 Task: Add a column "Latest update by requester".
Action: Mouse moved to (275, 254)
Screenshot: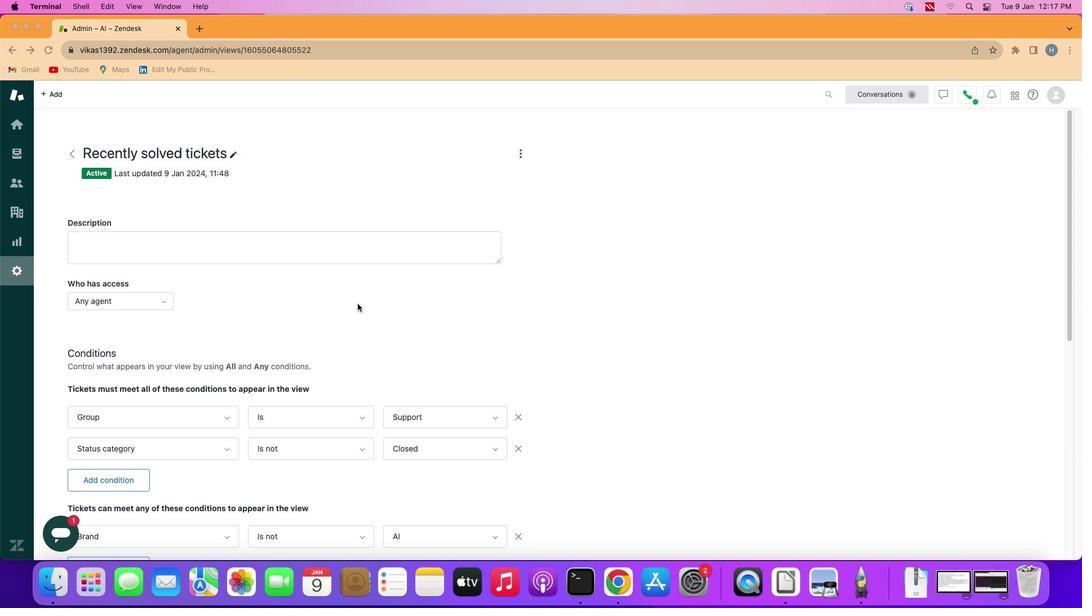 
Action: Mouse scrolled (275, 254) with delta (-52, -52)
Screenshot: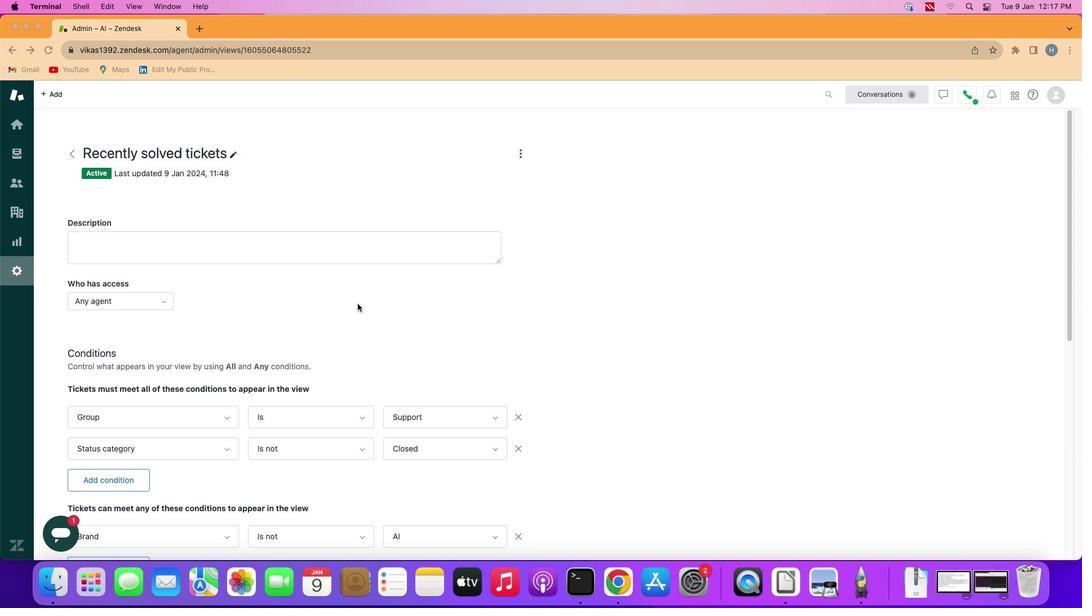 
Action: Mouse moved to (275, 254)
Screenshot: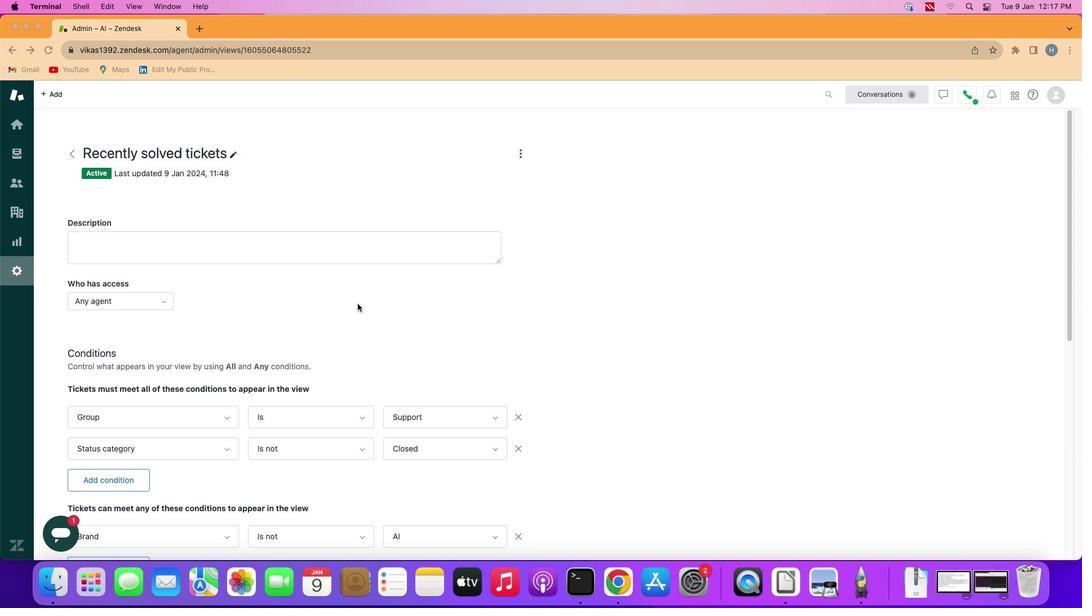
Action: Mouse scrolled (275, 254) with delta (-52, -52)
Screenshot: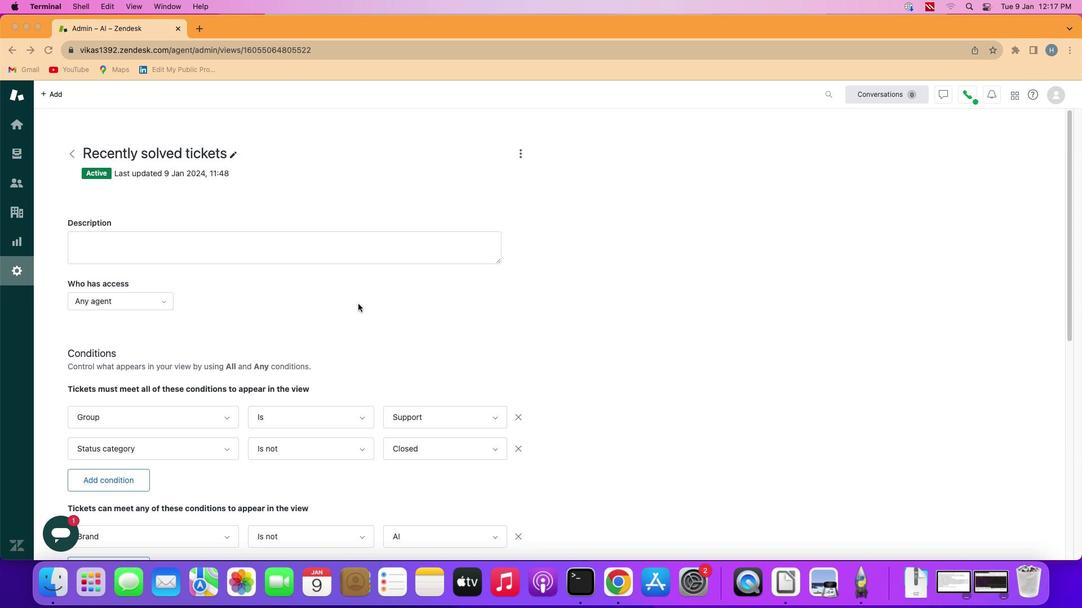 
Action: Mouse scrolled (275, 254) with delta (-52, -50)
Screenshot: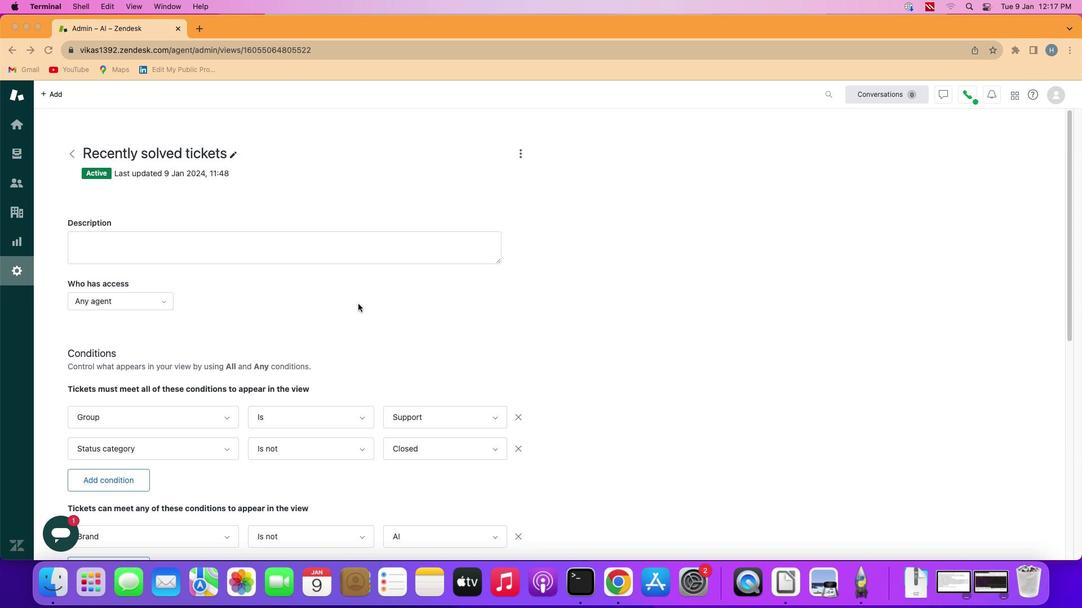 
Action: Mouse scrolled (275, 254) with delta (-52, -54)
Screenshot: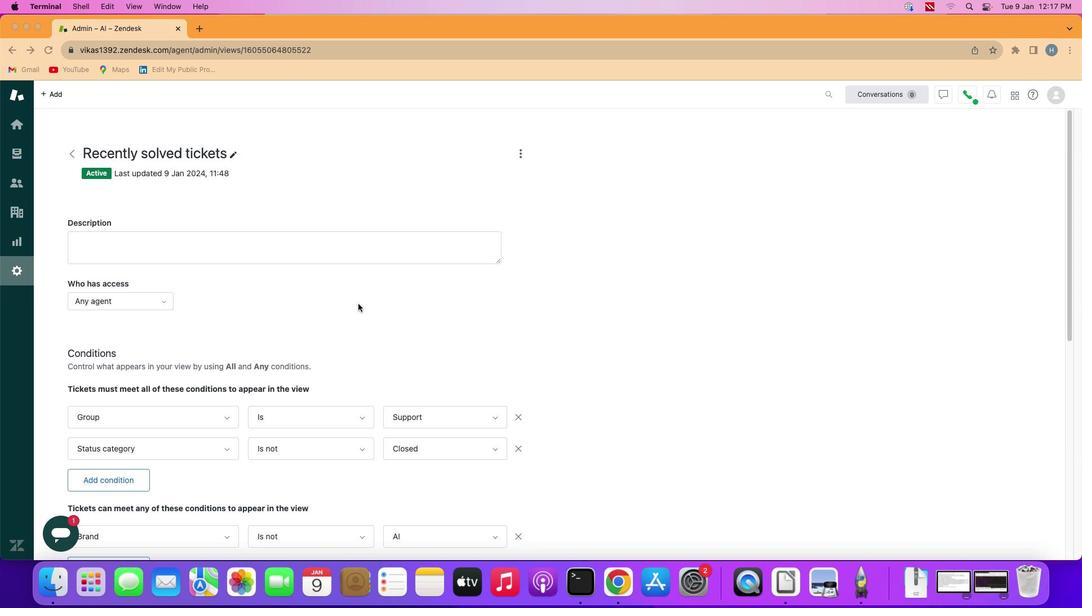 
Action: Mouse scrolled (275, 254) with delta (-52, -50)
Screenshot: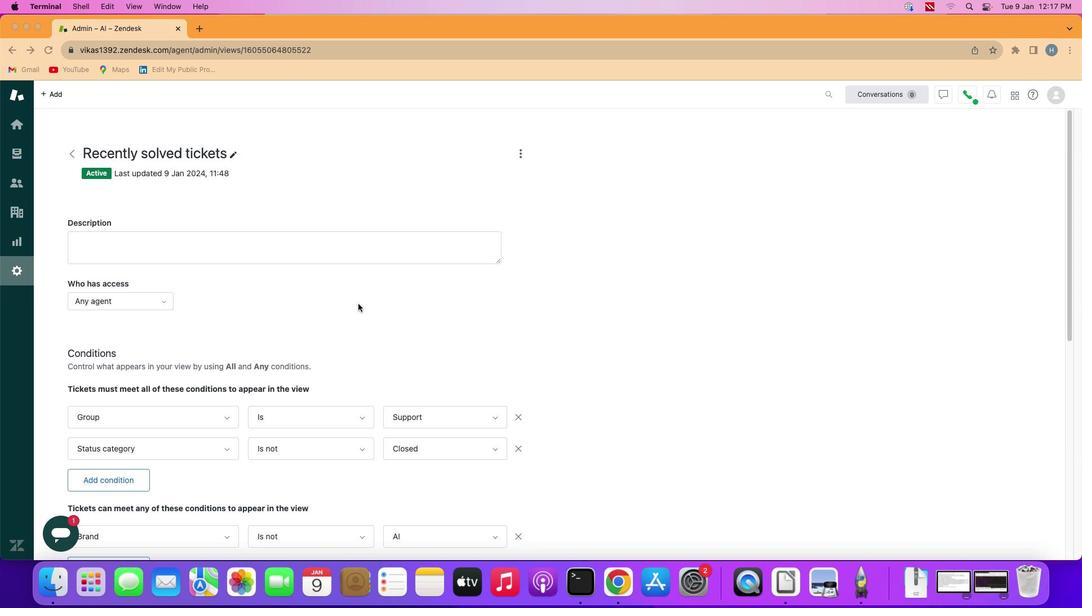 
Action: Mouse moved to (282, 254)
Screenshot: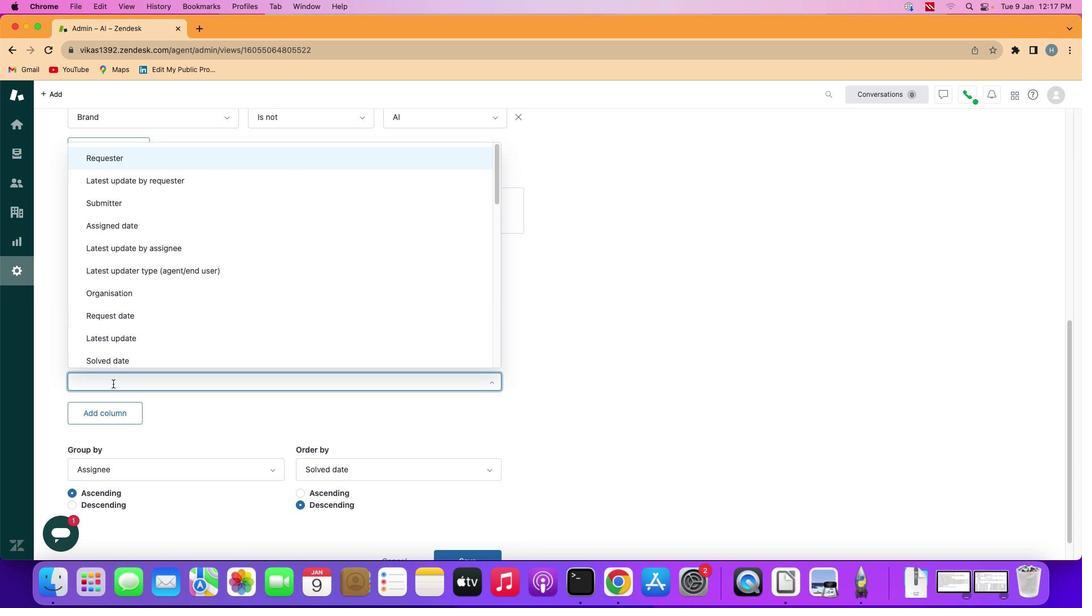 
Action: Mouse scrolled (282, 254) with delta (-52, -52)
Screenshot: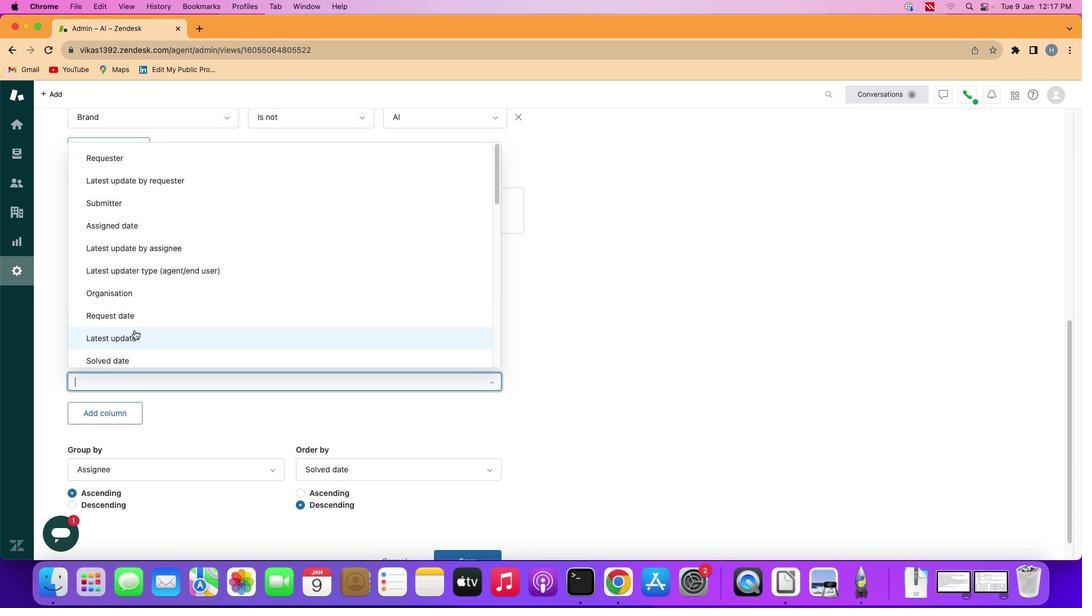 
Action: Mouse scrolled (282, 254) with delta (-52, -52)
Screenshot: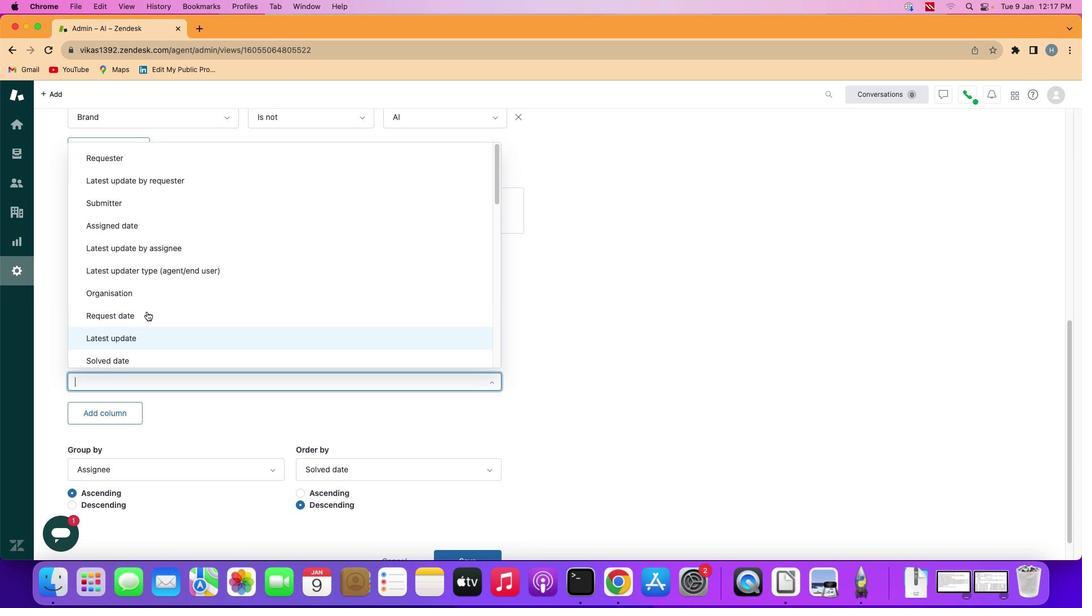
Action: Mouse scrolled (282, 254) with delta (-52, -51)
Screenshot: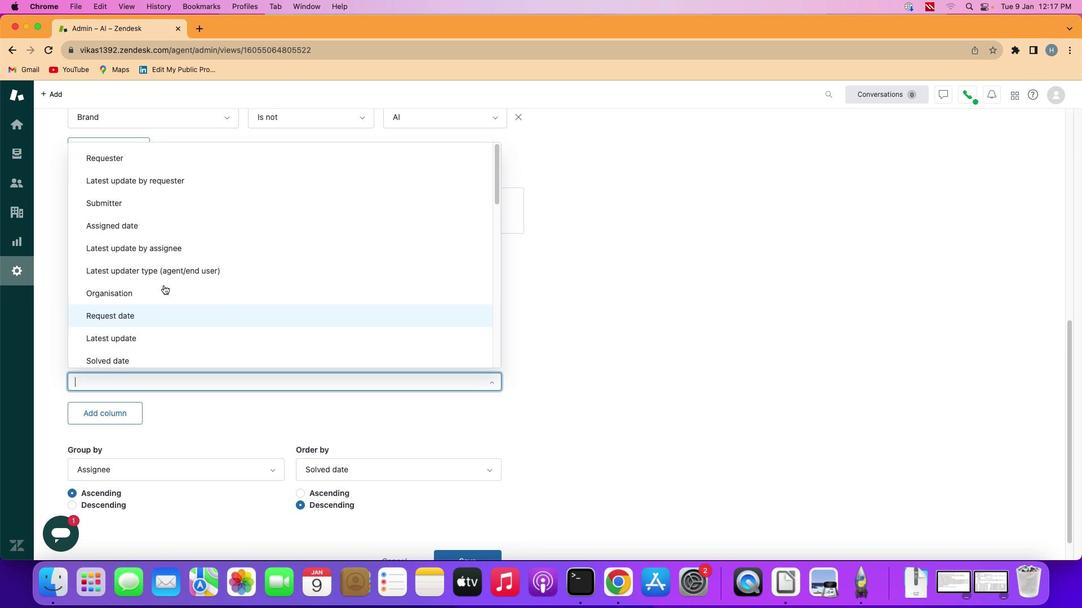 
Action: Mouse scrolled (282, 254) with delta (-52, -50)
Screenshot: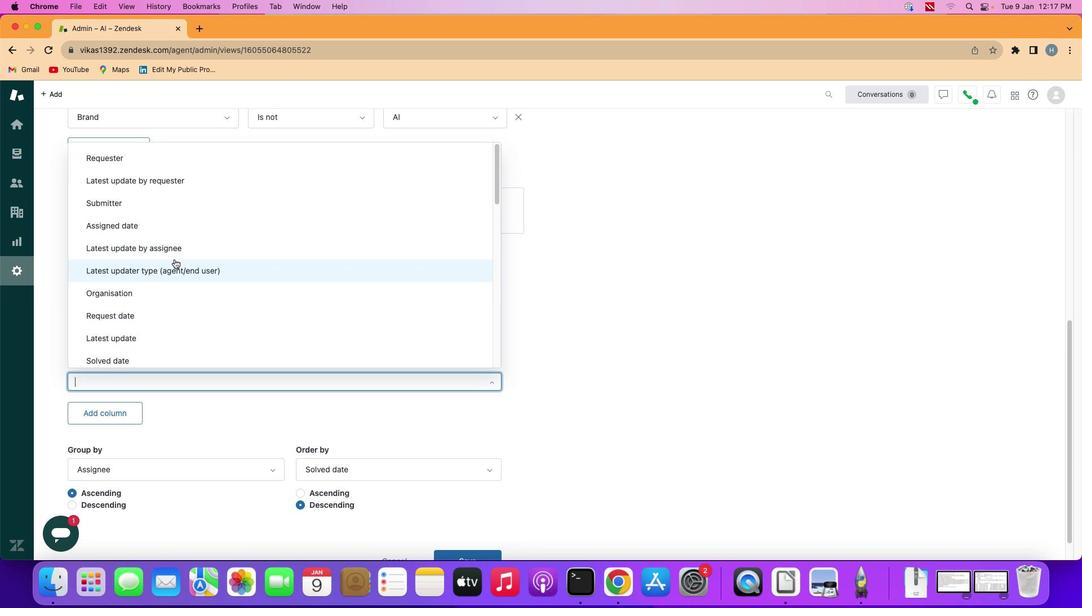 
Action: Mouse moved to (304, 250)
Screenshot: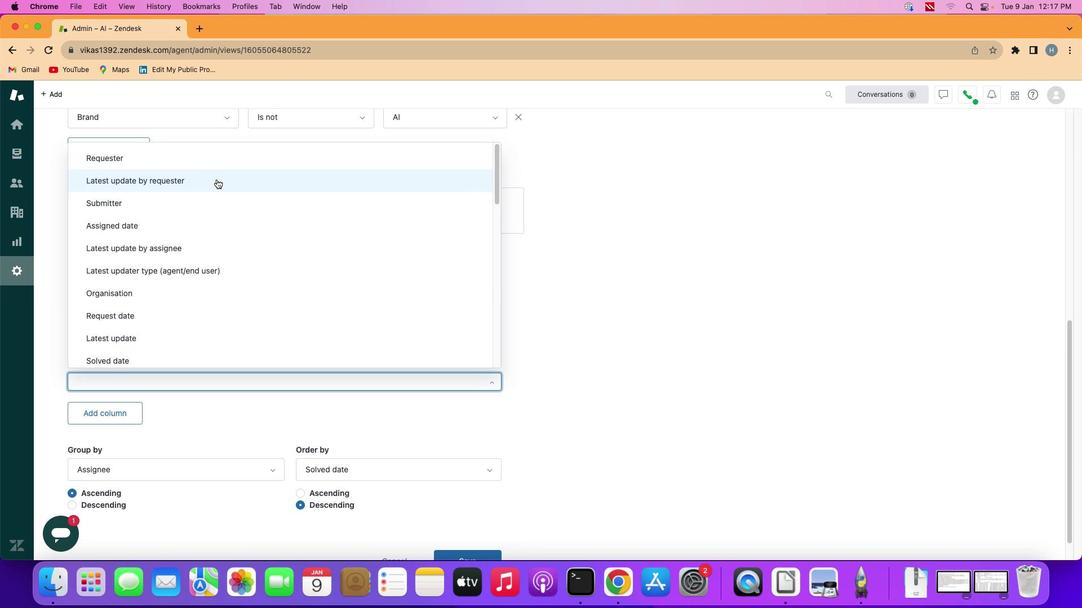 
Action: Mouse scrolled (304, 250) with delta (-52, -53)
Screenshot: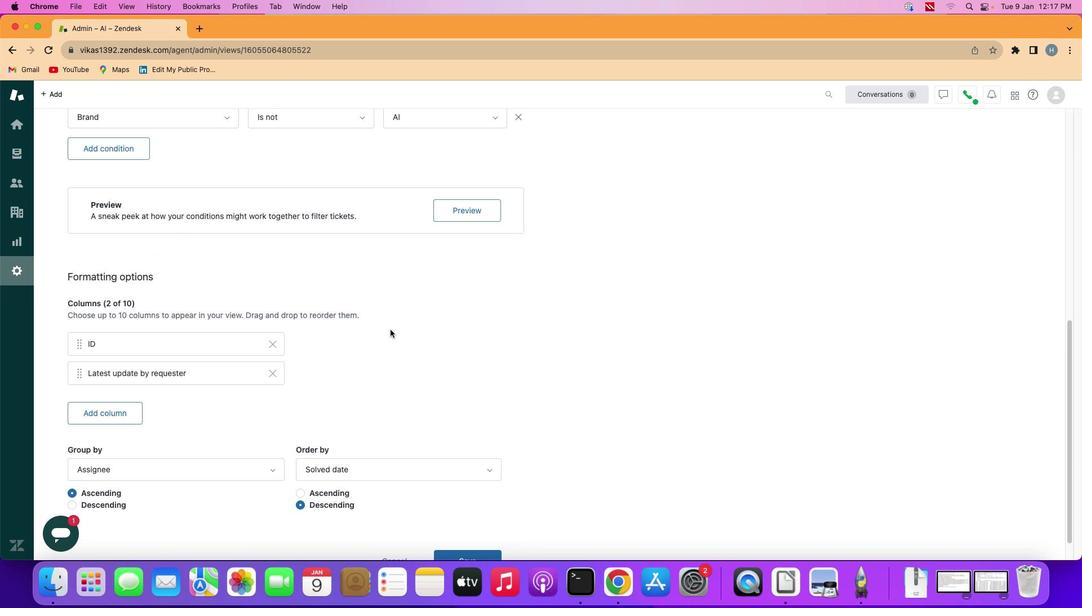 
Action: Mouse scrolled (304, 250) with delta (-52, -53)
Screenshot: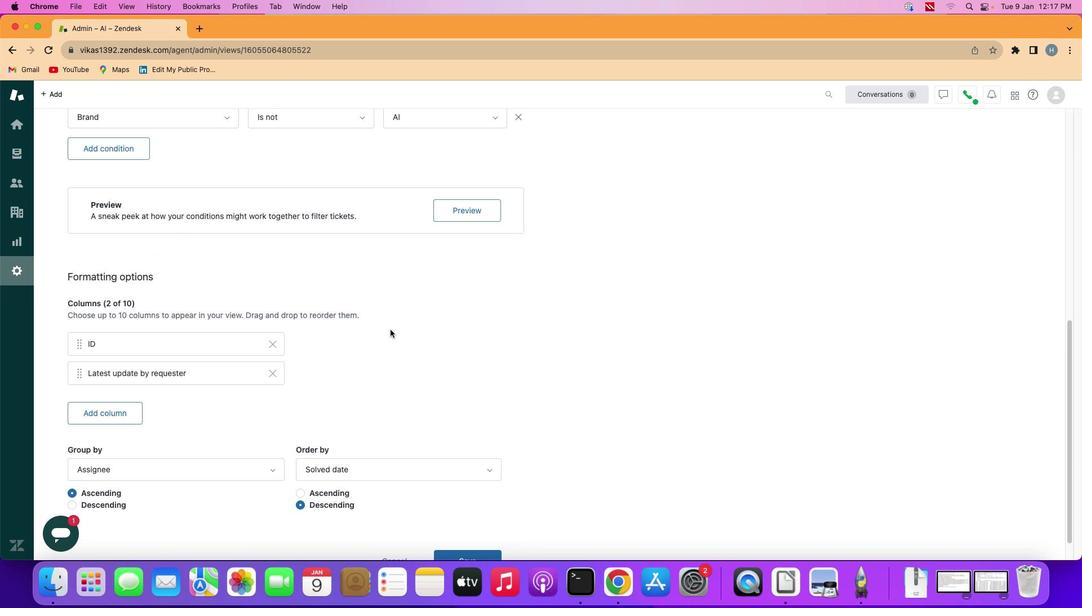 
Action: Mouse scrolled (304, 250) with delta (-52, -53)
Screenshot: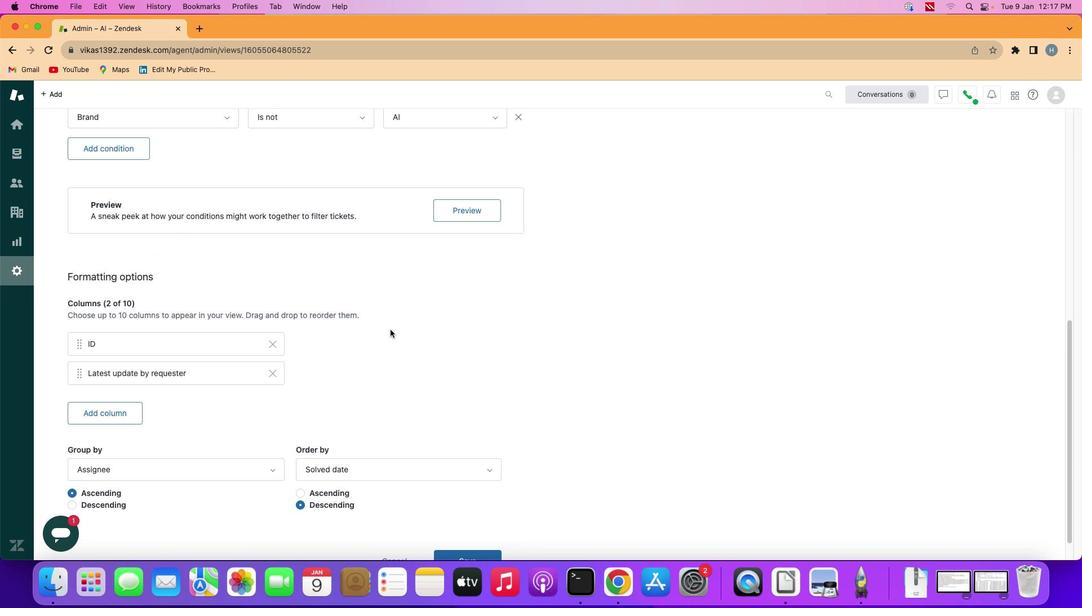 
Action: Mouse scrolled (304, 250) with delta (-52, -54)
Screenshot: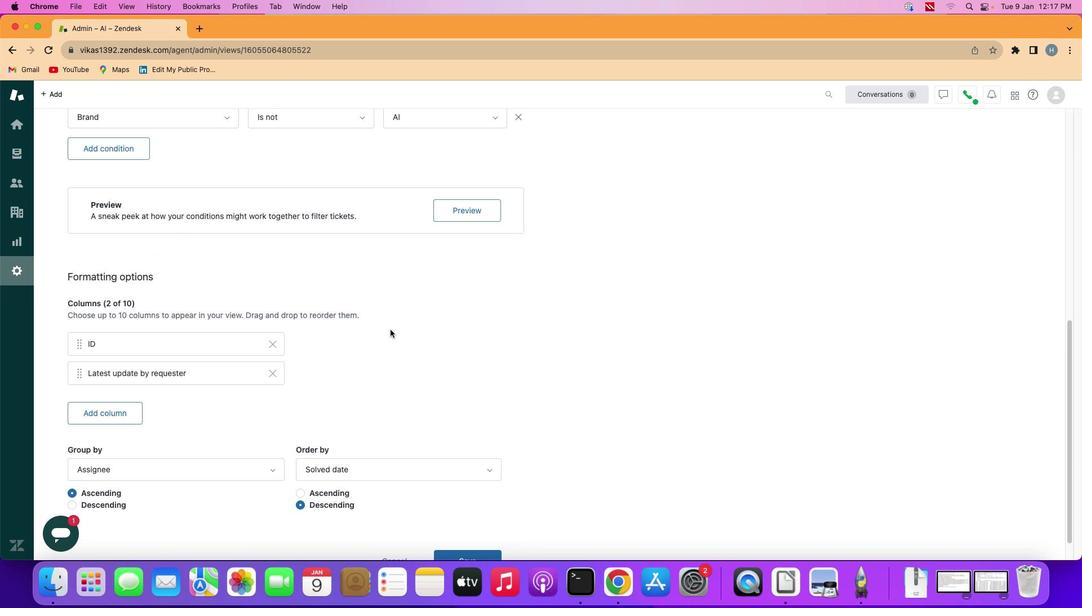 
Action: Mouse scrolled (304, 250) with delta (-52, -54)
Screenshot: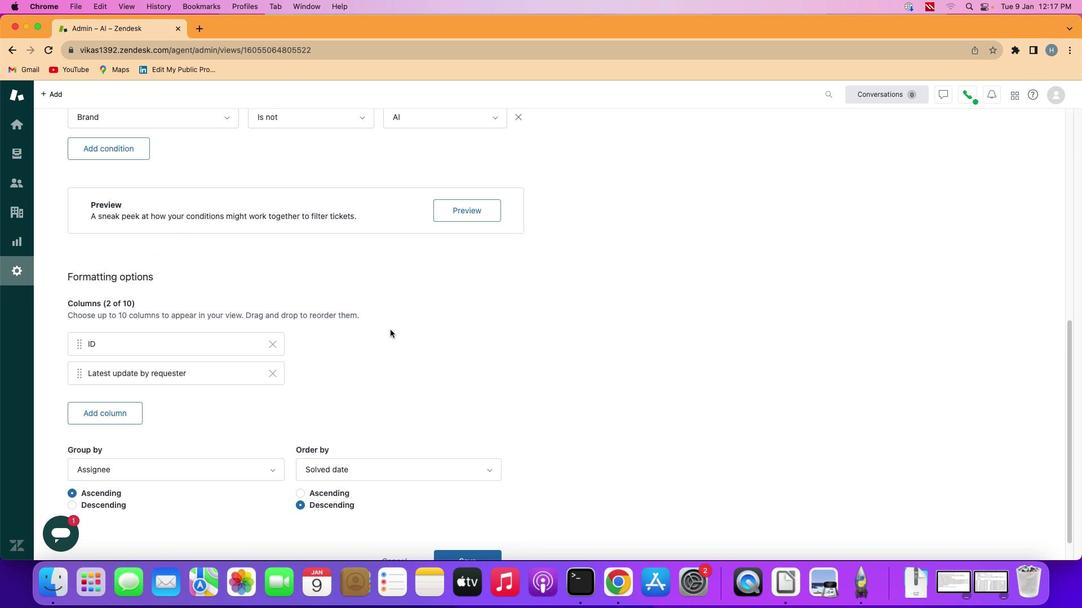
Action: Mouse scrolled (304, 250) with delta (-52, -54)
Screenshot: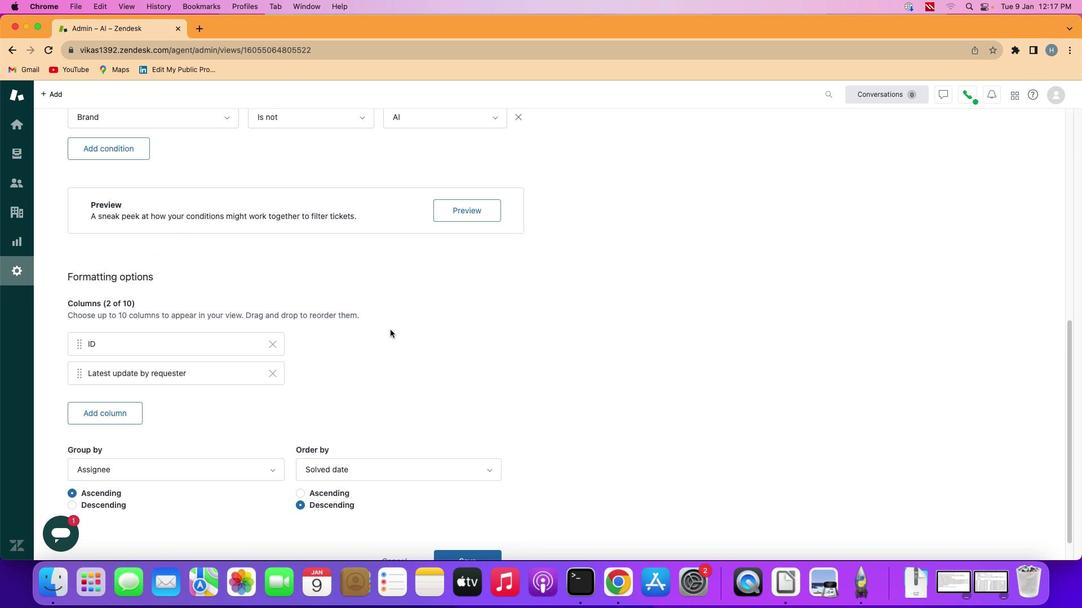 
Action: Mouse scrolled (304, 250) with delta (-52, -53)
Screenshot: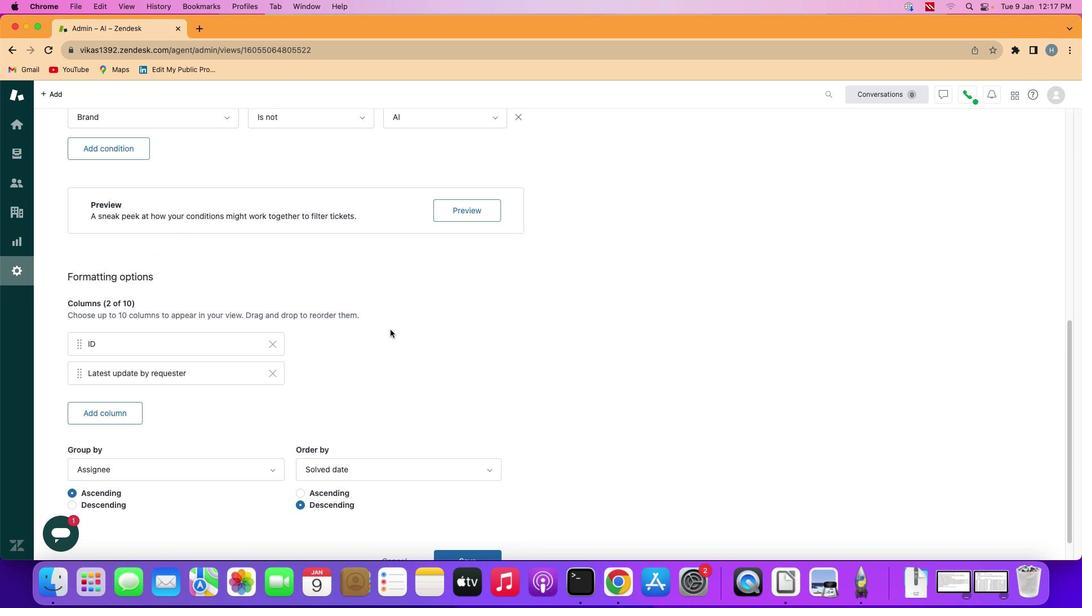 
Action: Mouse scrolled (304, 250) with delta (-52, -53)
Screenshot: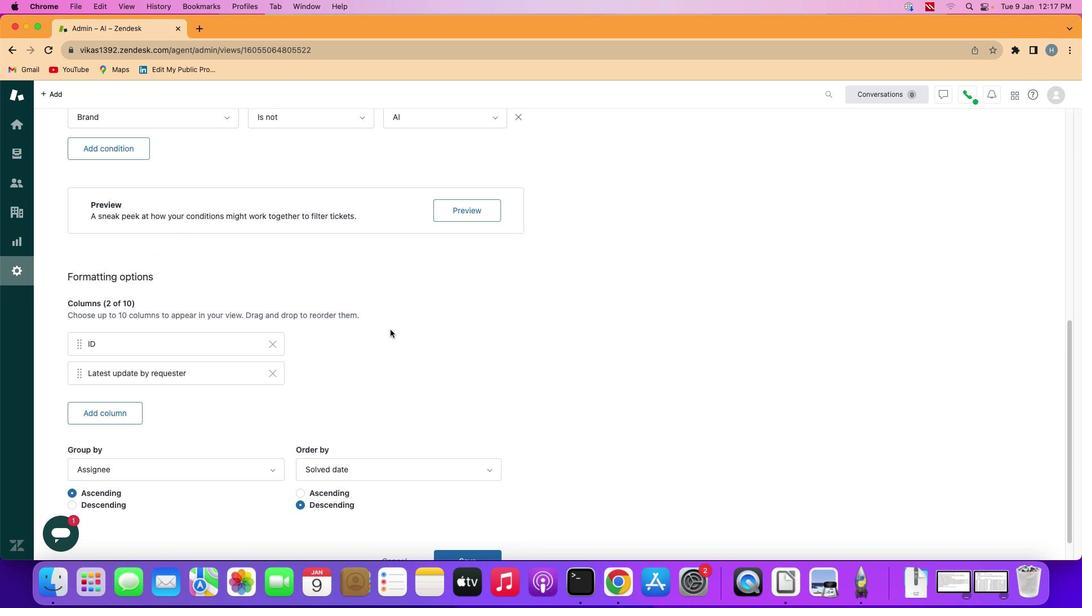 
Action: Mouse scrolled (304, 250) with delta (-52, -54)
Screenshot: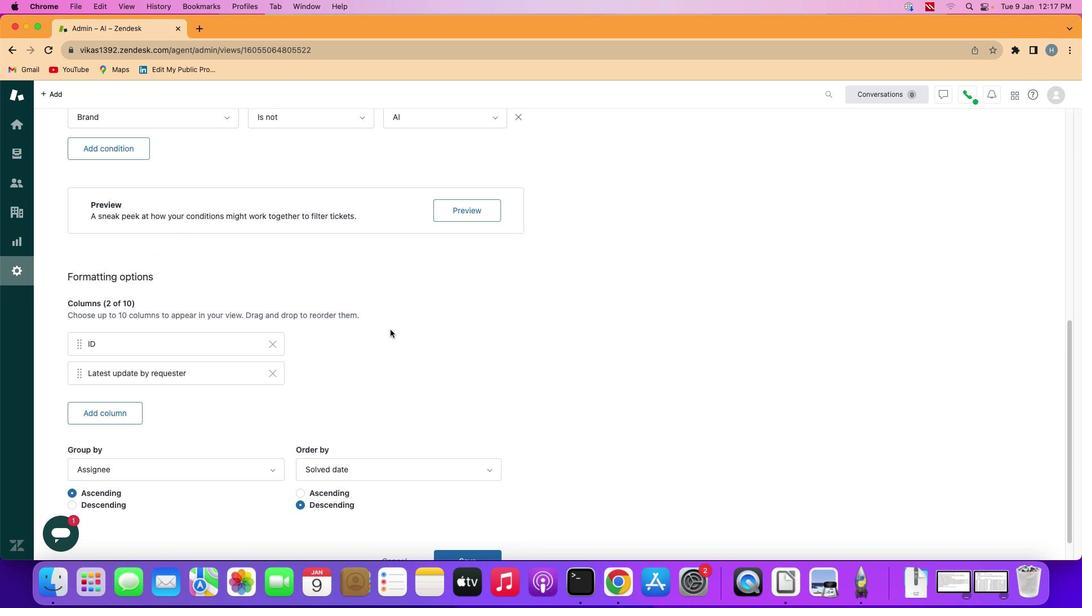 
Action: Mouse scrolled (304, 250) with delta (-52, -54)
Screenshot: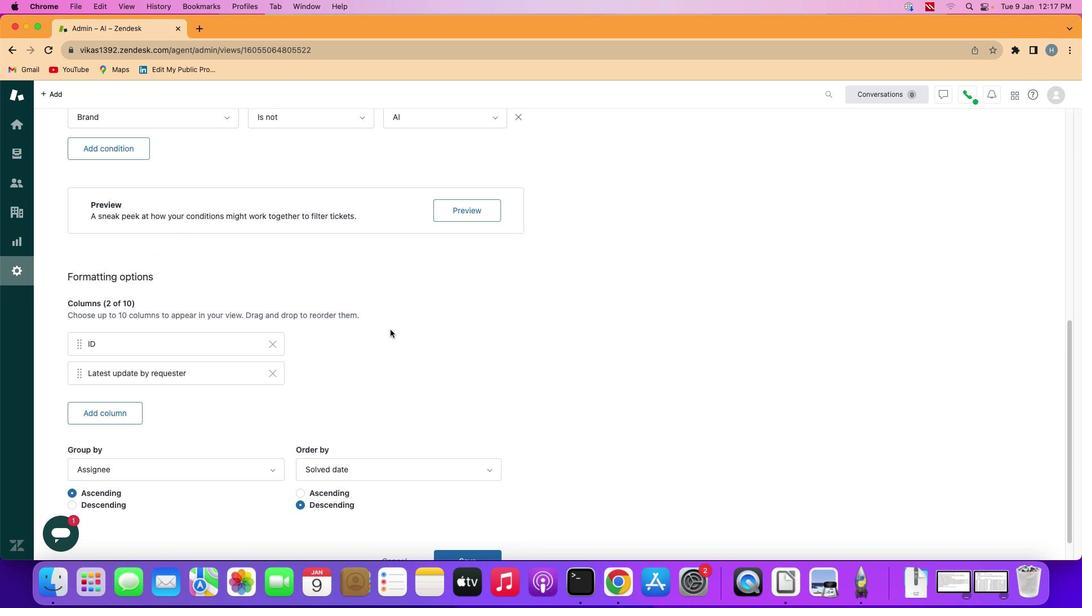 
Action: Mouse scrolled (304, 250) with delta (-52, -54)
Screenshot: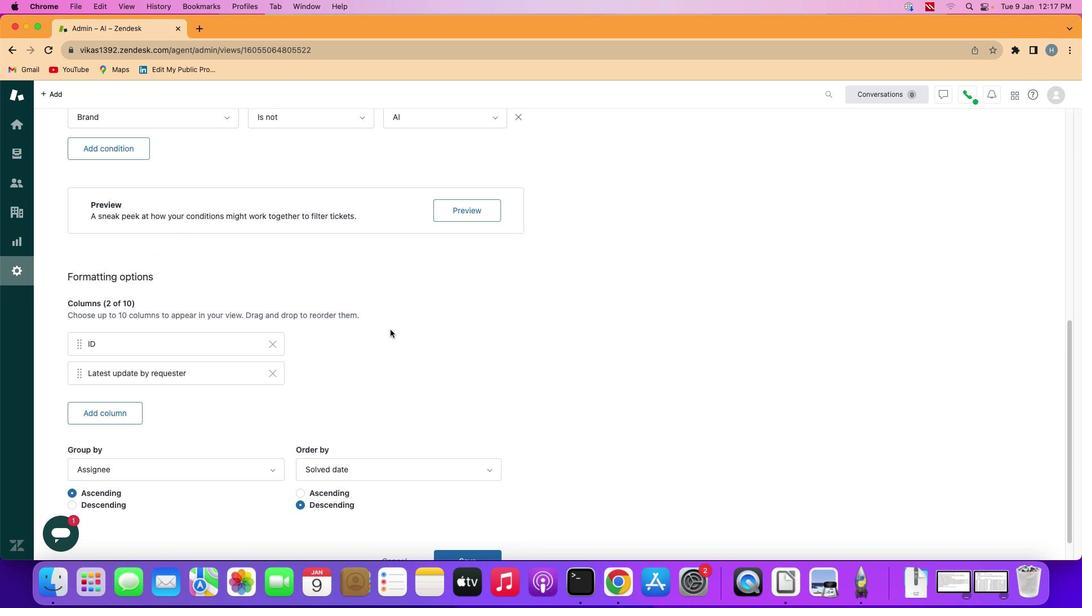 
Action: Mouse scrolled (304, 250) with delta (-52, -53)
Screenshot: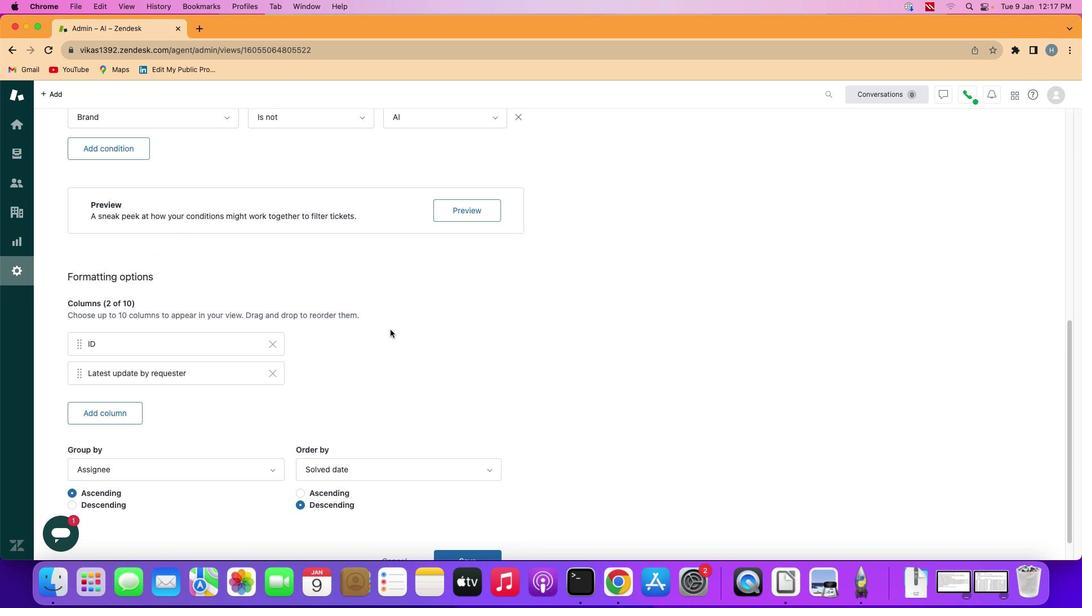 
Action: Mouse scrolled (304, 250) with delta (-52, -53)
Screenshot: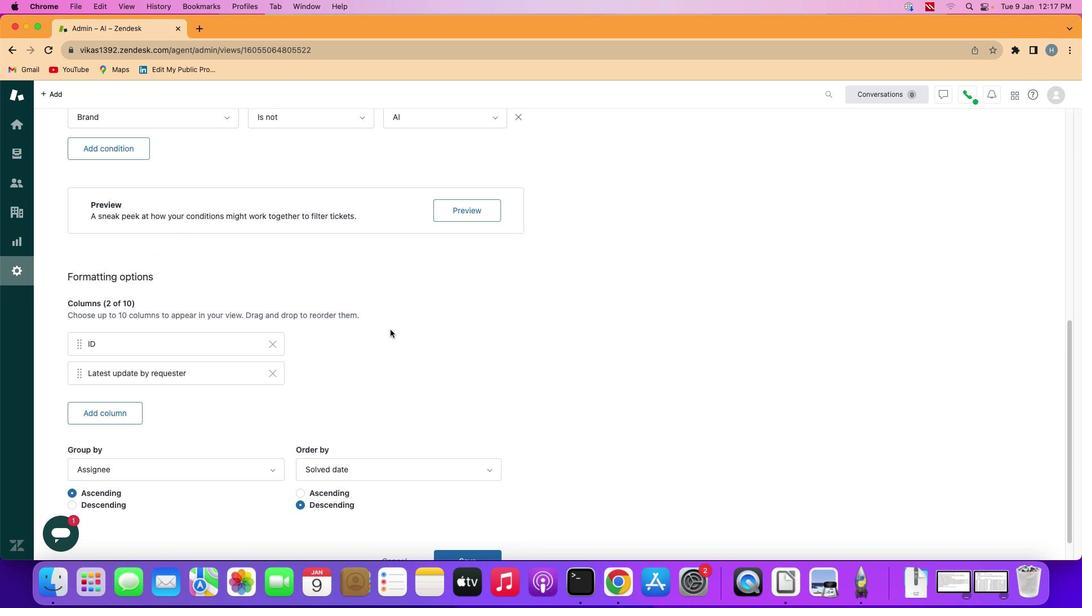 
Action: Mouse scrolled (304, 250) with delta (-52, -54)
Screenshot: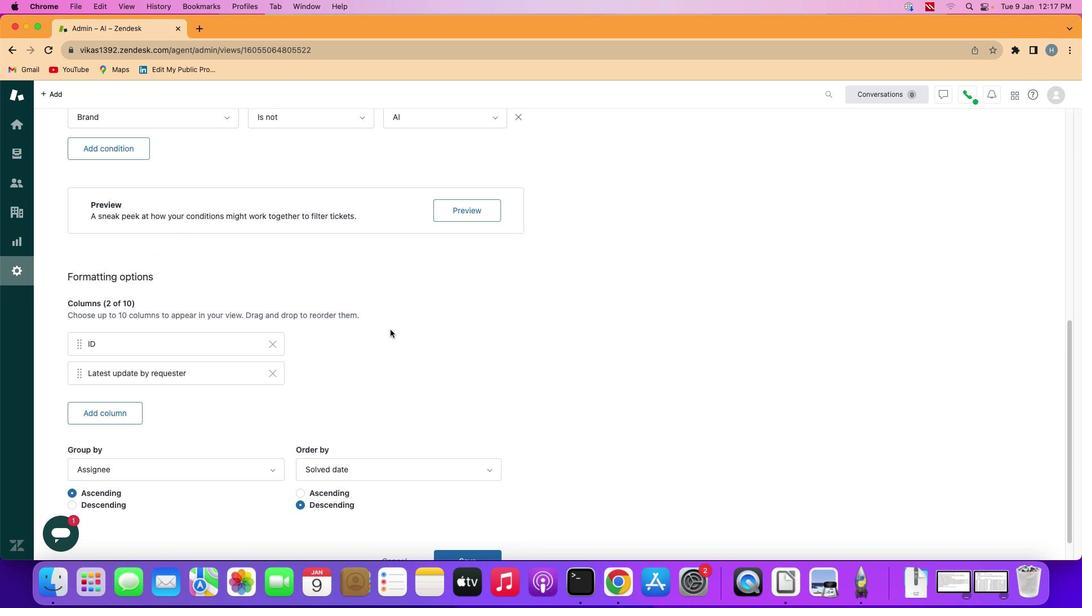 
Action: Mouse moved to (59, 330)
Screenshot: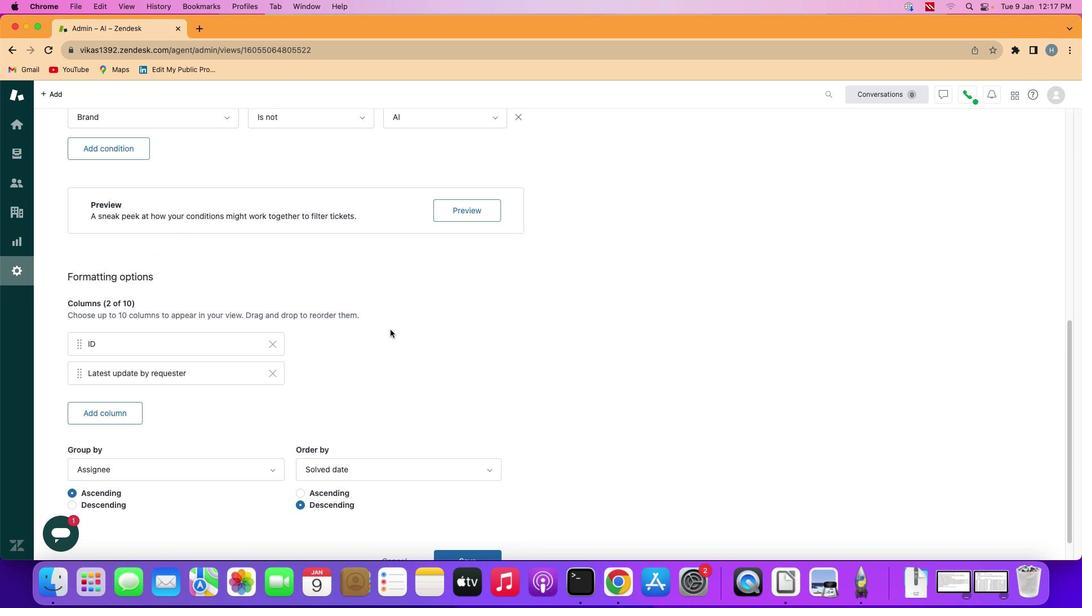 
Action: Mouse pressed left at (59, 330)
Screenshot: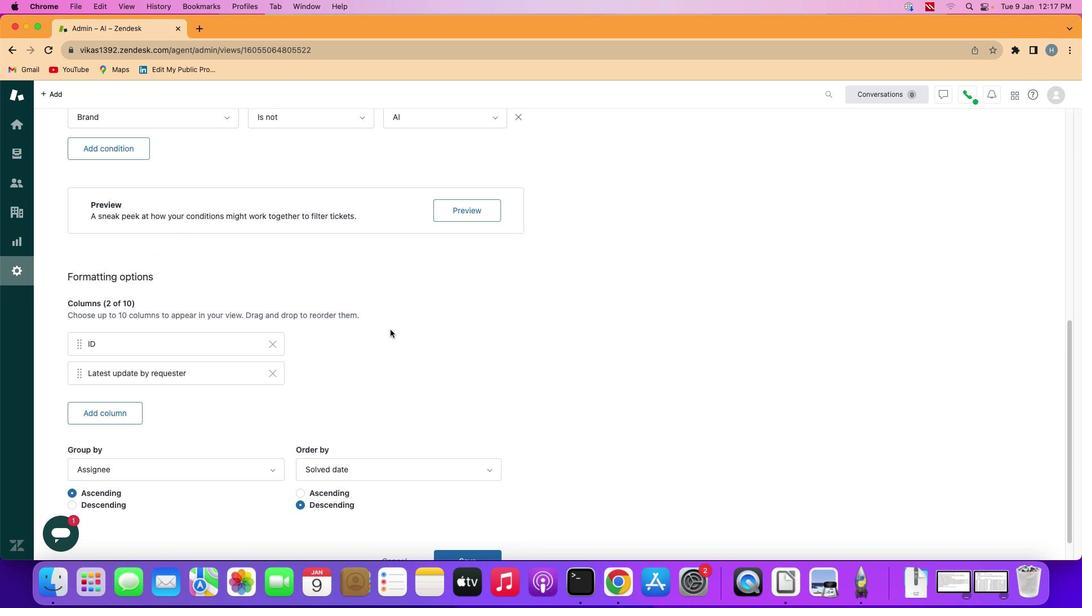 
Action: Mouse pressed left at (59, 330)
Screenshot: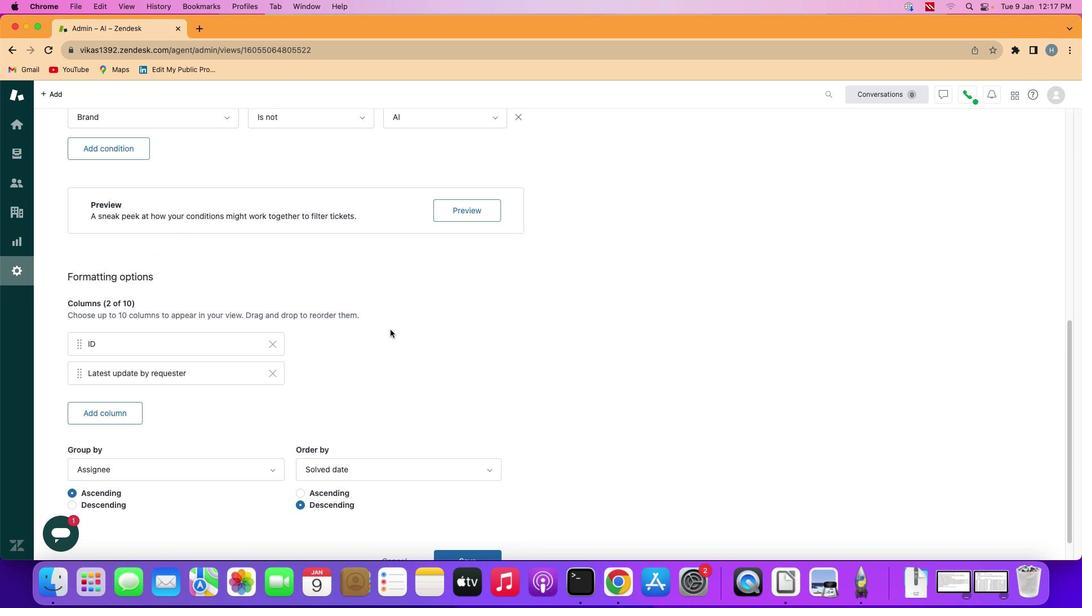 
Action: Mouse moved to (163, 125)
Screenshot: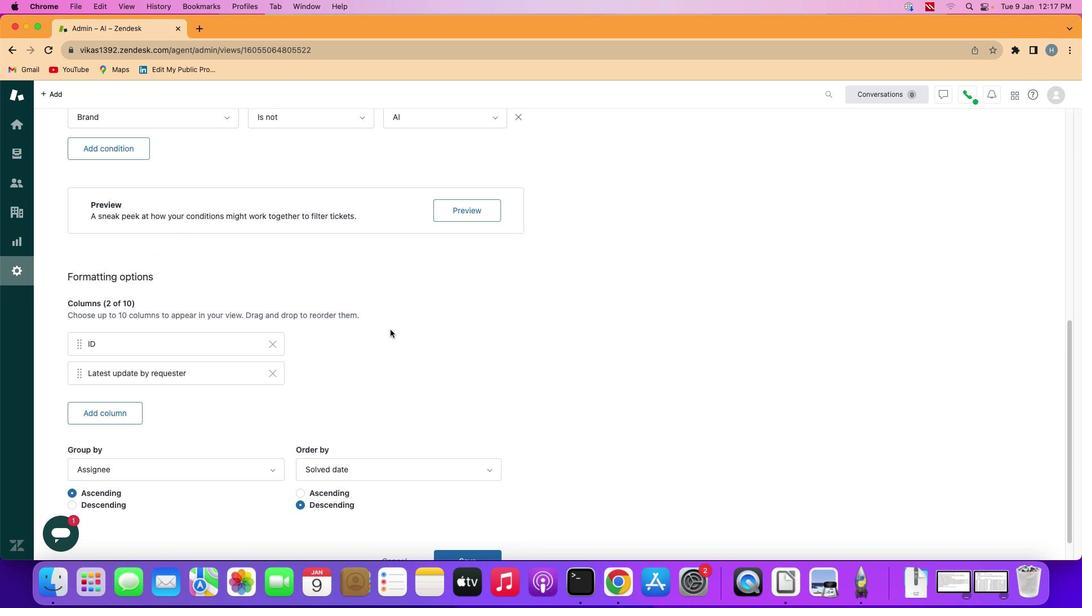 
Action: Mouse pressed left at (163, 125)
Screenshot: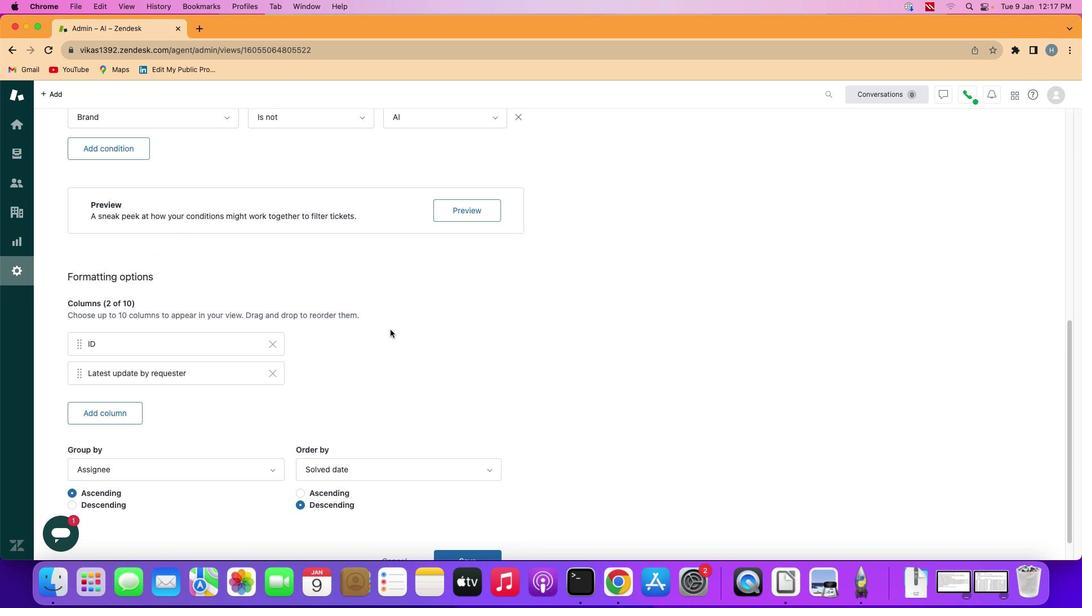 
Action: Mouse moved to (337, 276)
Screenshot: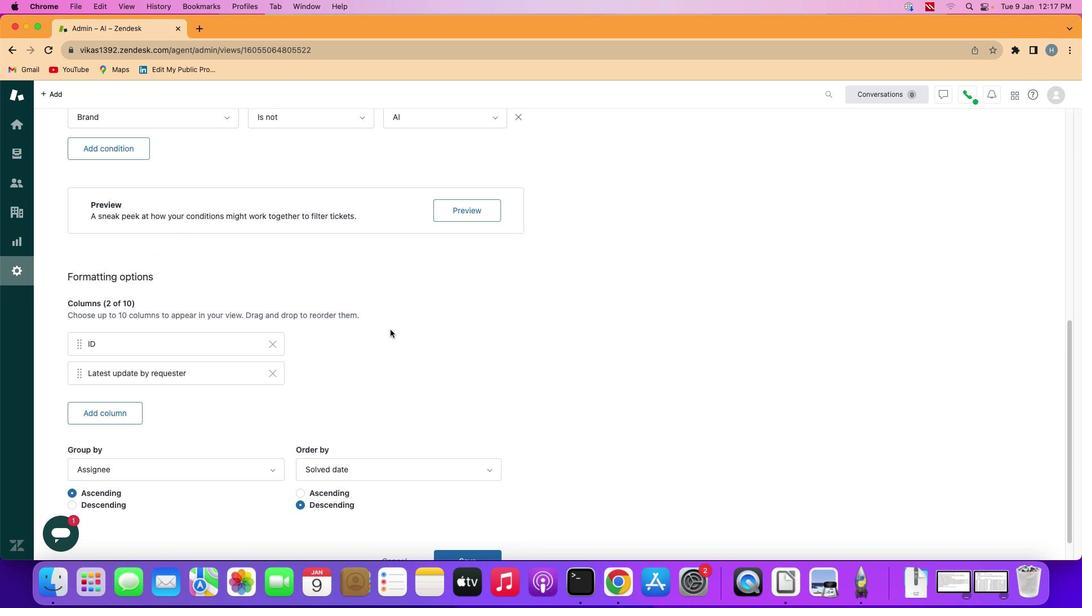 
